 Task: Create a script that tracks system performance metrics (CPU, memory) and alerts the user if thresholds are exceeded.
Action: Mouse moved to (427, 304)
Screenshot: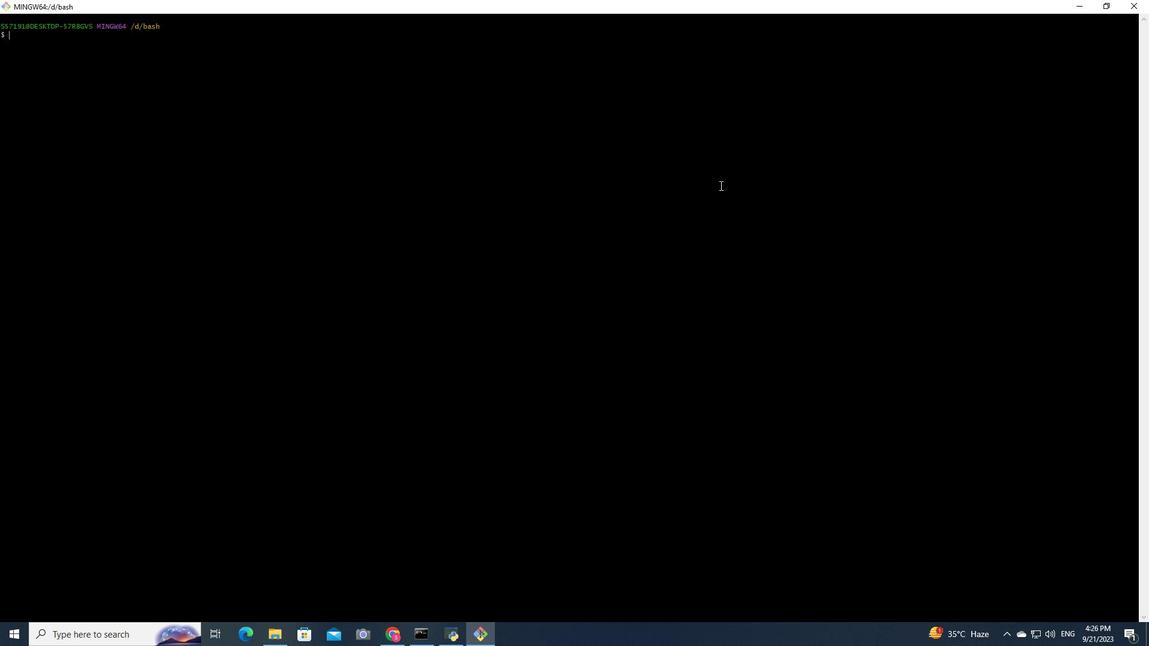 
Action: Mouse pressed left at (427, 304)
Screenshot: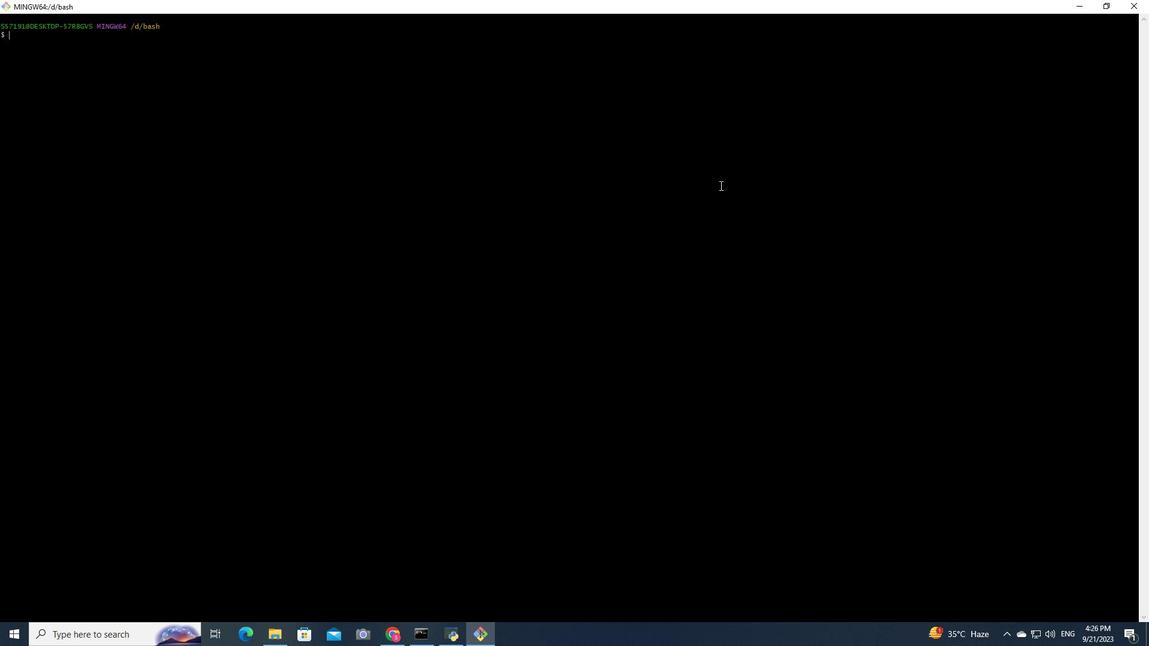 
Action: Mouse moved to (720, 185)
Screenshot: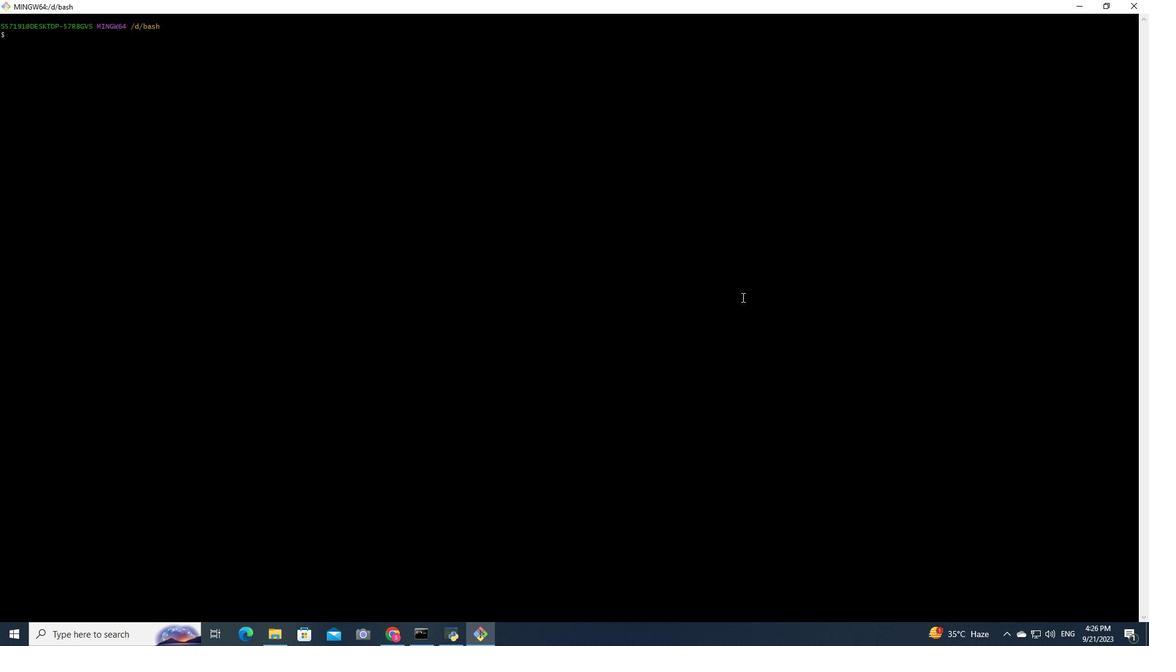 
Action: Mouse pressed left at (720, 185)
Screenshot: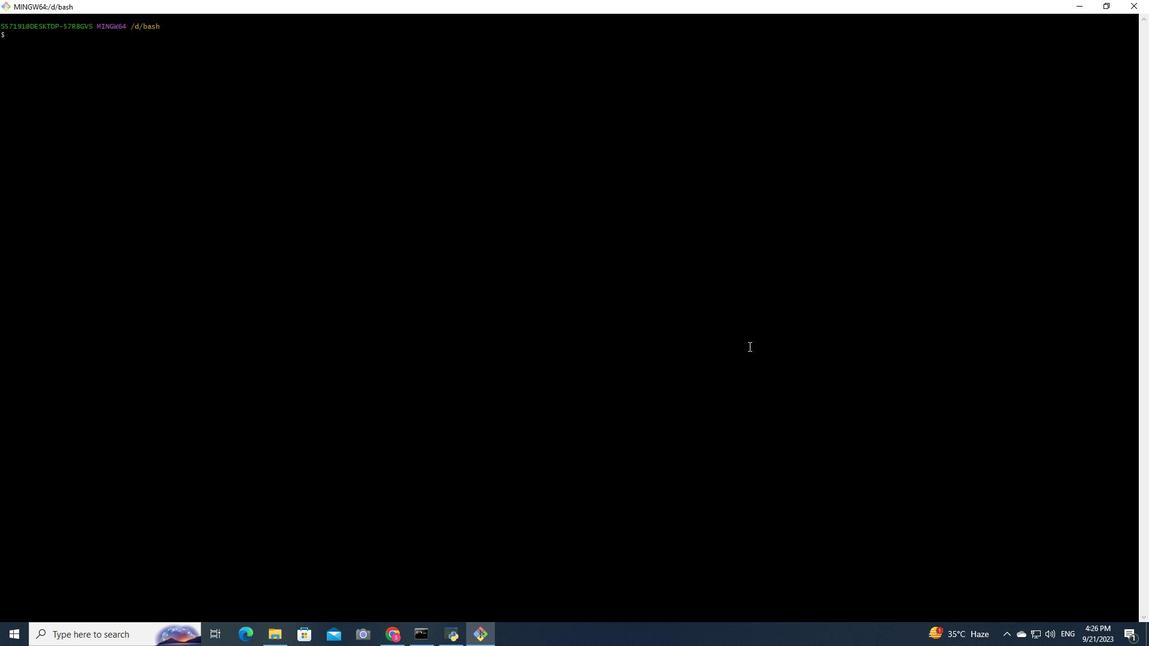 
Action: Mouse moved to (749, 346)
Screenshot: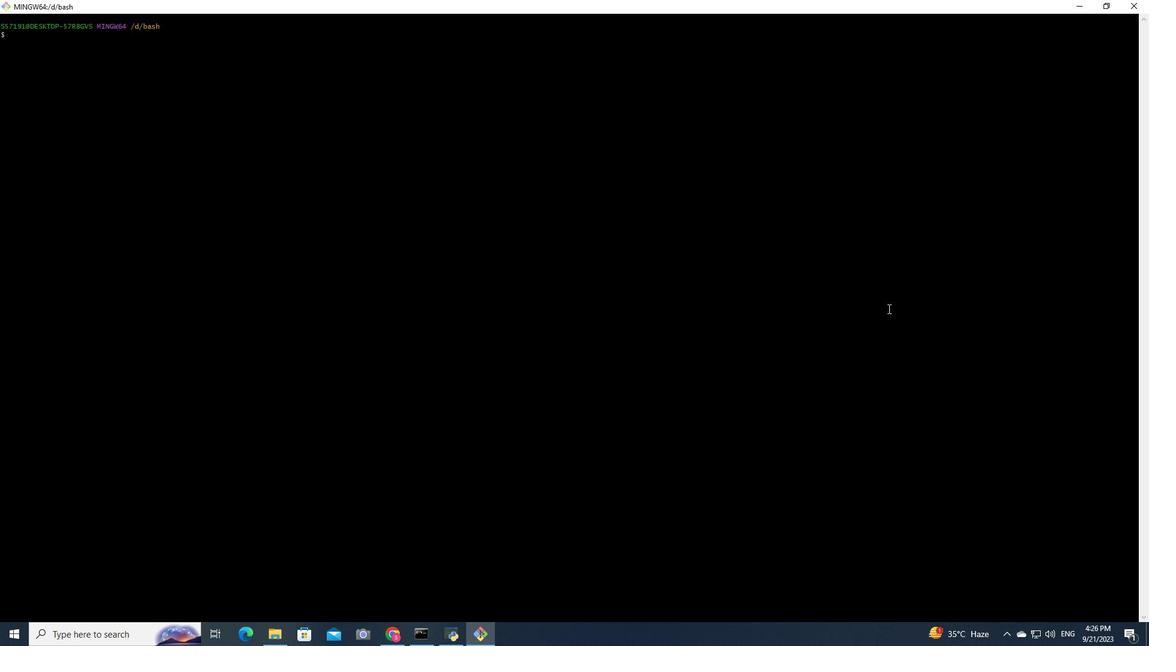 
Action: Mouse pressed left at (749, 346)
Screenshot: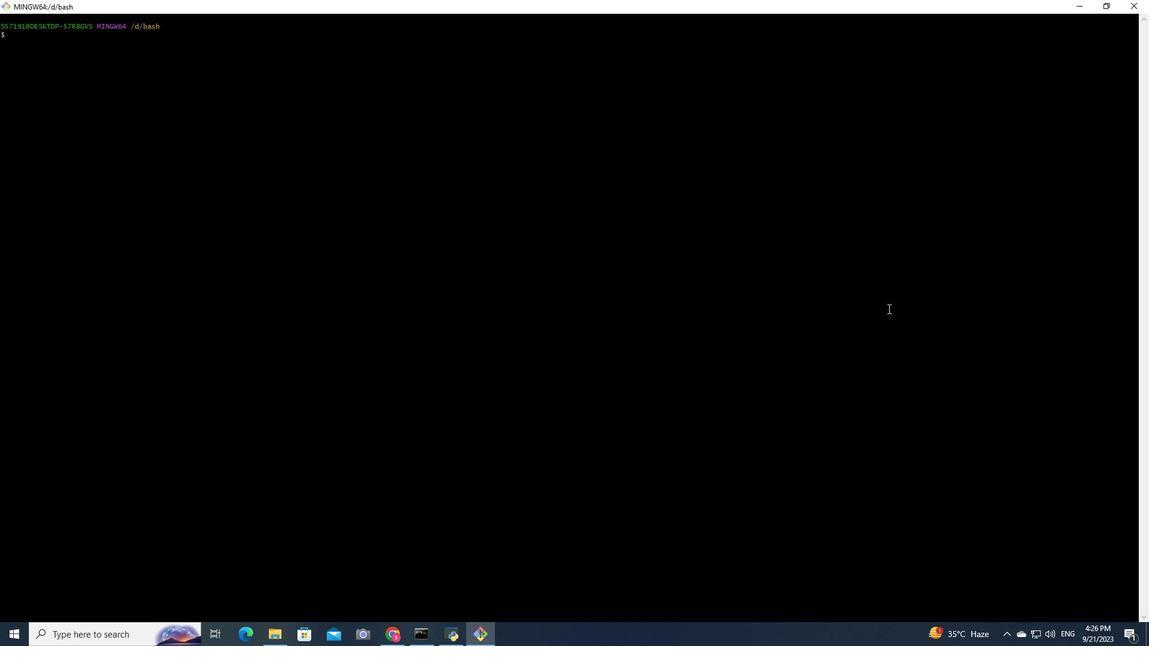 
Action: Mouse moved to (890, 308)
Screenshot: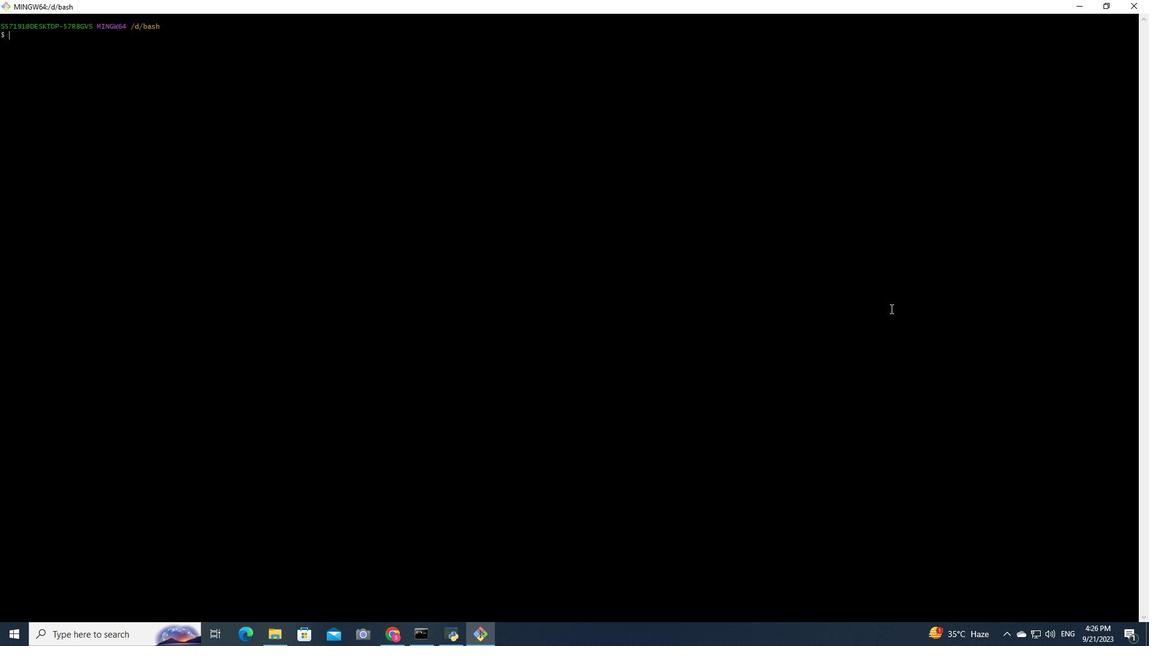
Action: Mouse pressed left at (890, 308)
Screenshot: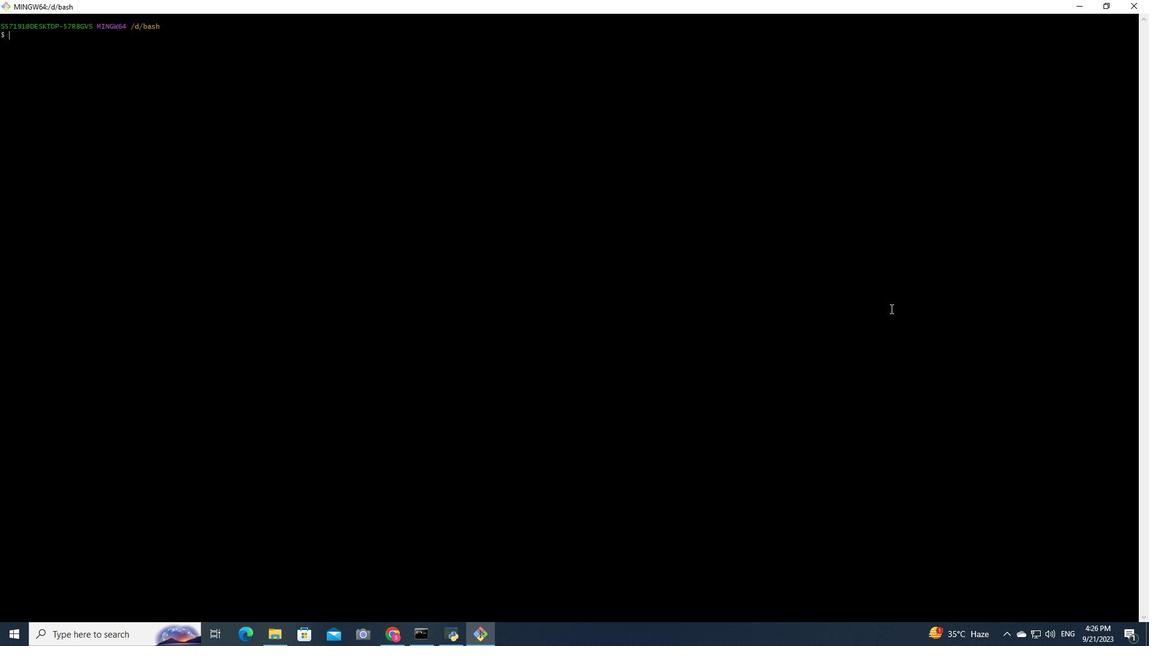 
Action: Mouse moved to (891, 309)
Screenshot: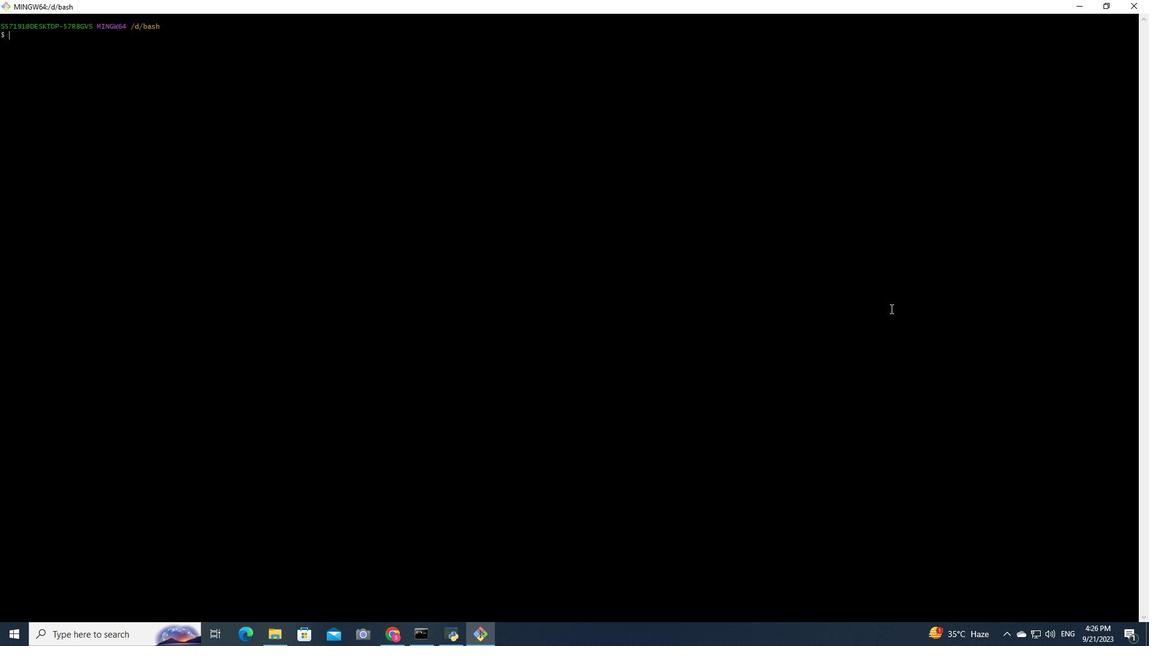 
